 Task: Vertically align the page to the bottom.
Action: Mouse moved to (49, 76)
Screenshot: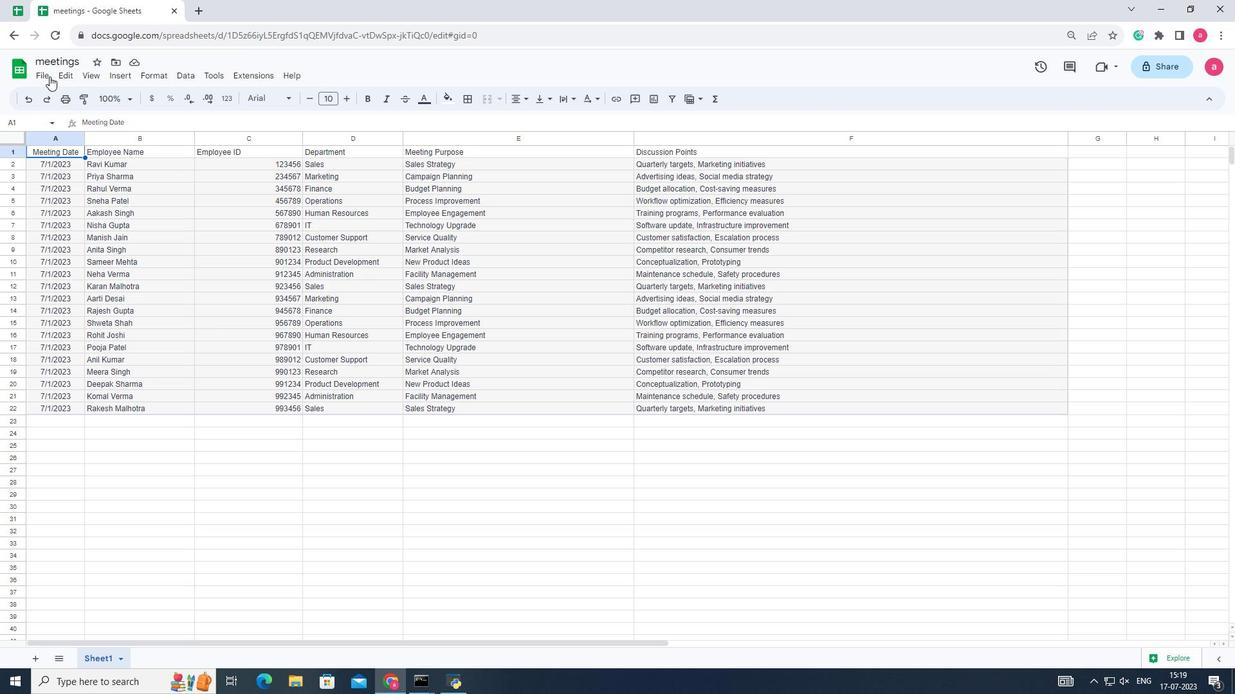 
Action: Mouse pressed left at (49, 76)
Screenshot: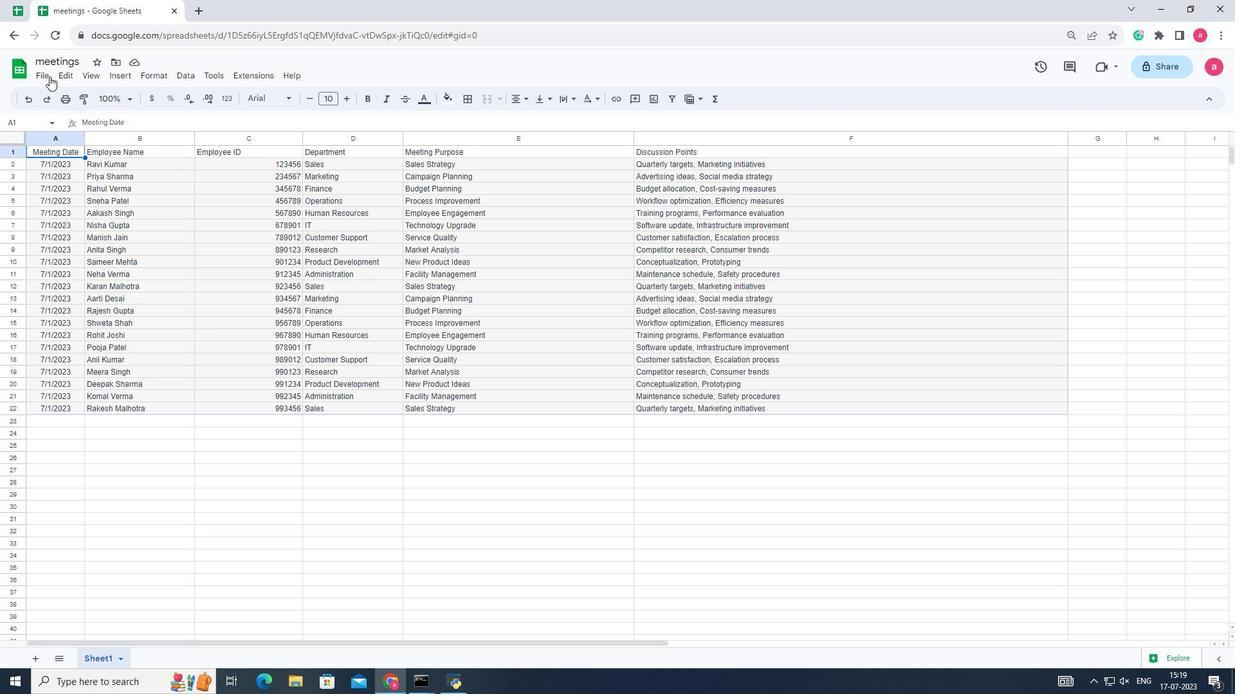 
Action: Mouse moved to (72, 420)
Screenshot: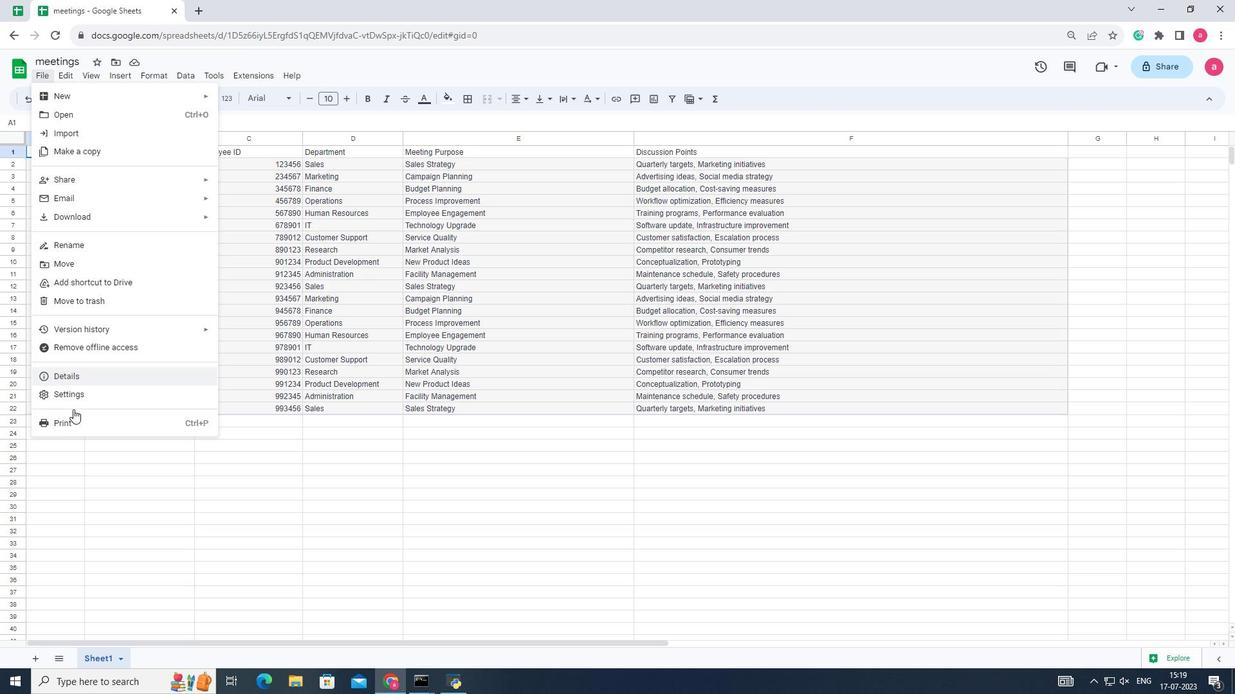 
Action: Mouse pressed left at (72, 420)
Screenshot: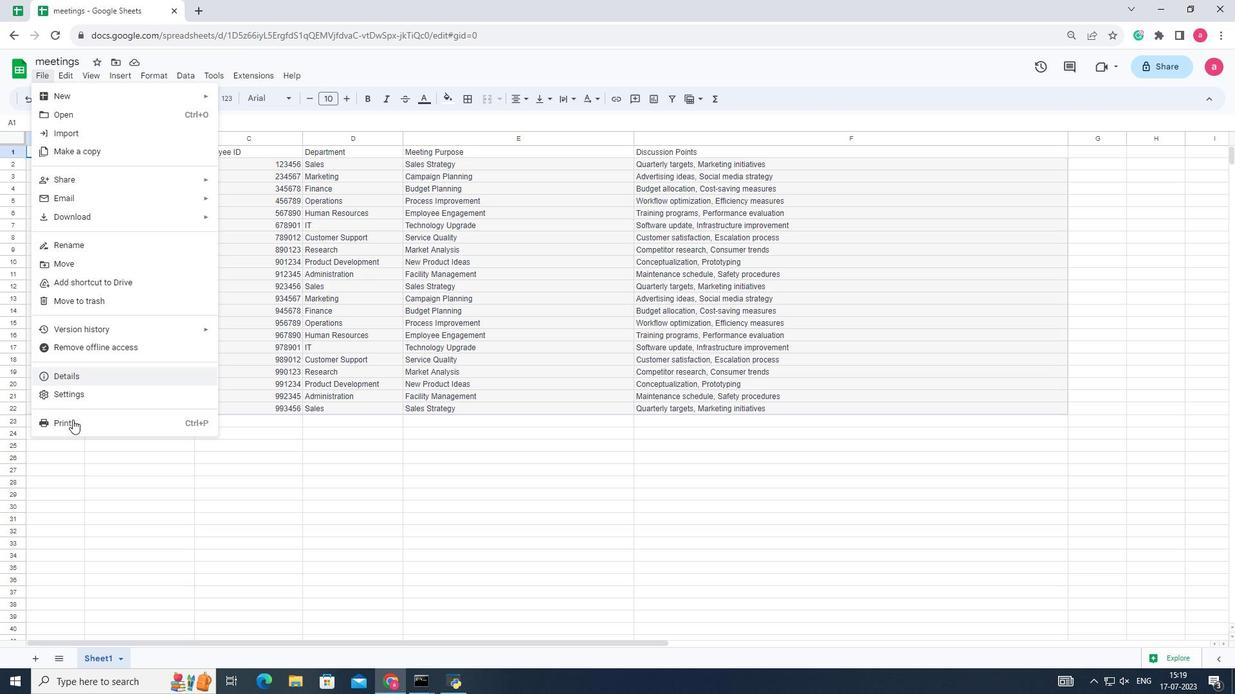 
Action: Mouse moved to (1164, 362)
Screenshot: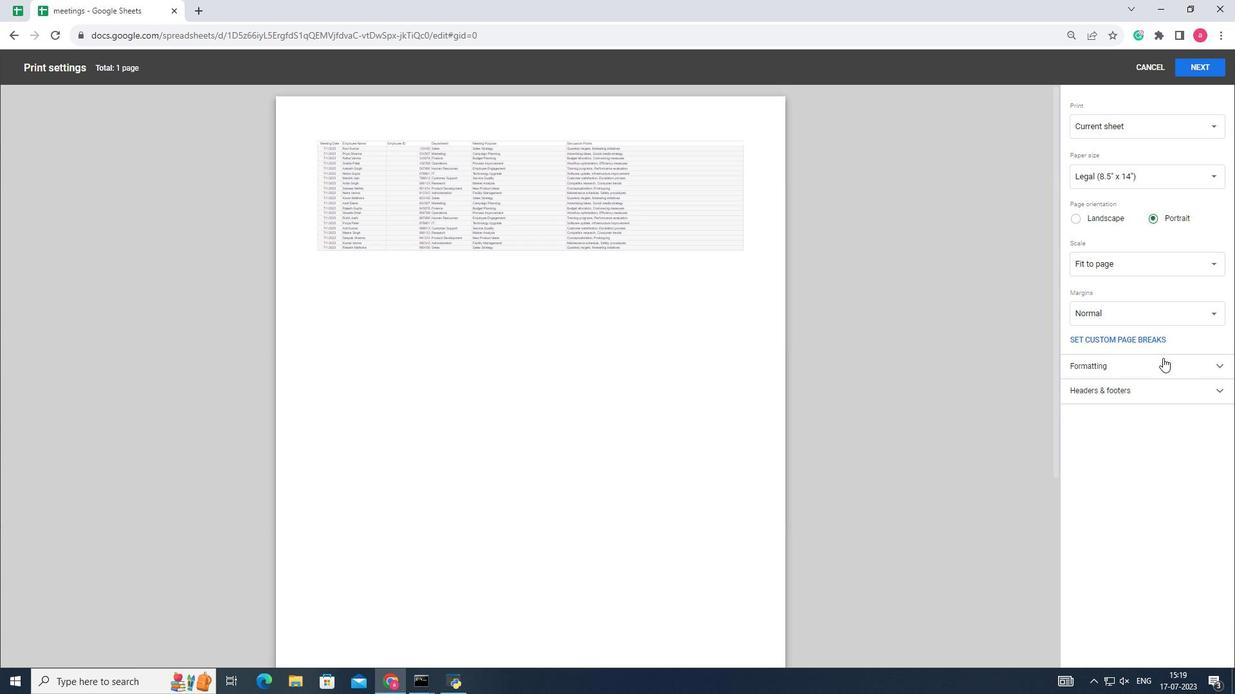 
Action: Mouse pressed left at (1164, 362)
Screenshot: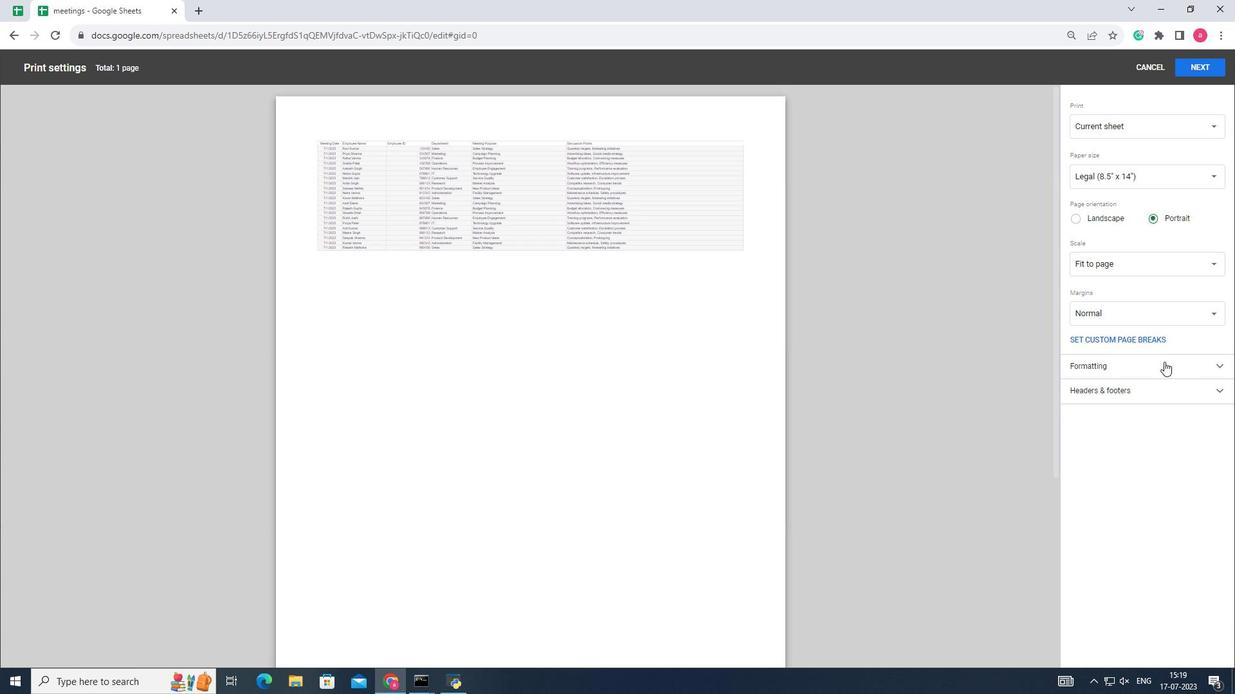 
Action: Mouse moved to (1173, 511)
Screenshot: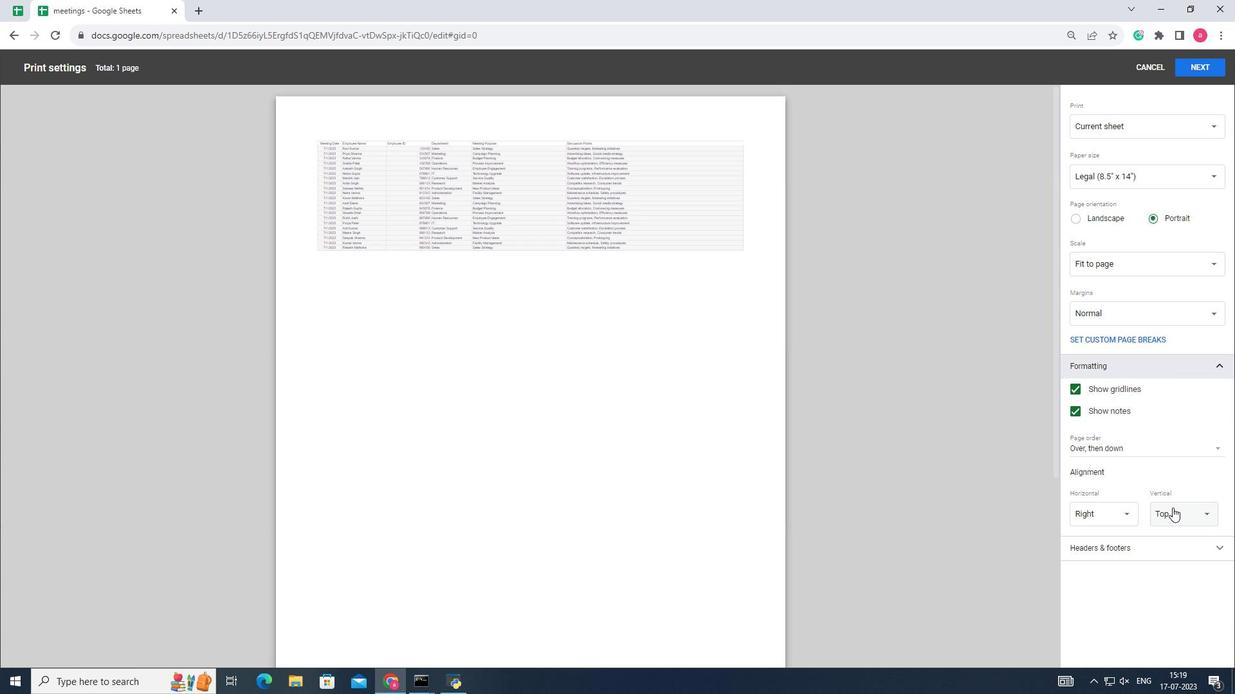
Action: Mouse pressed left at (1173, 511)
Screenshot: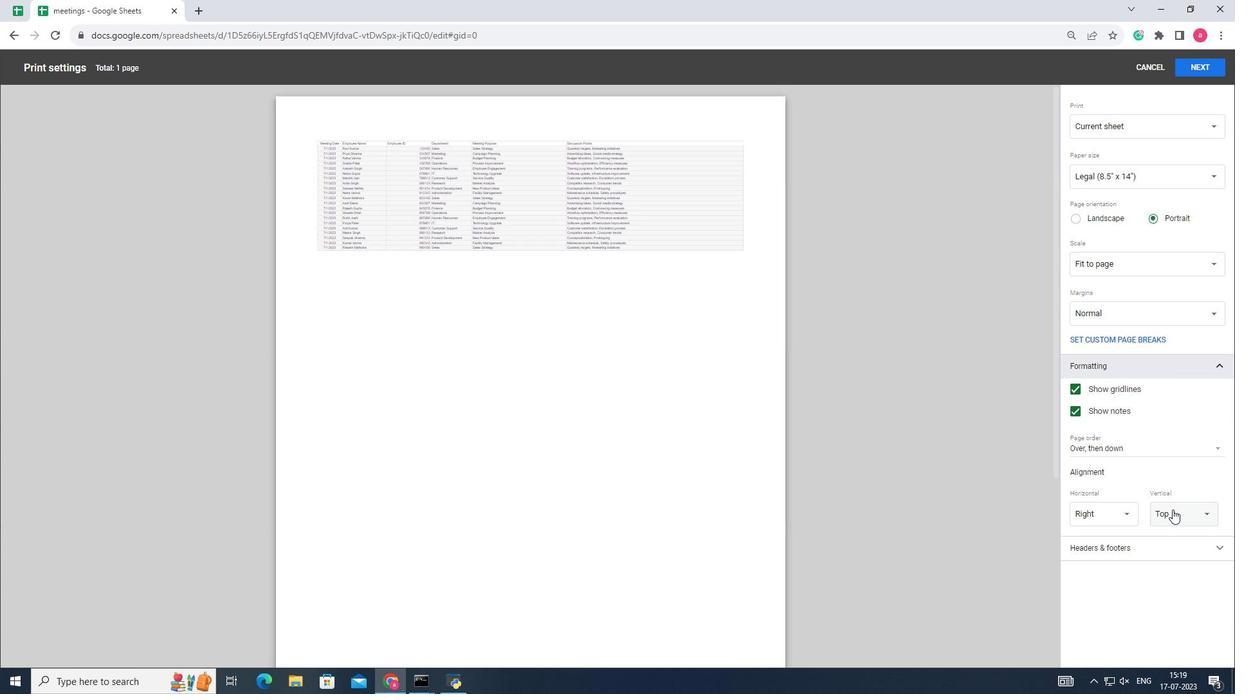 
Action: Mouse moved to (1178, 536)
Screenshot: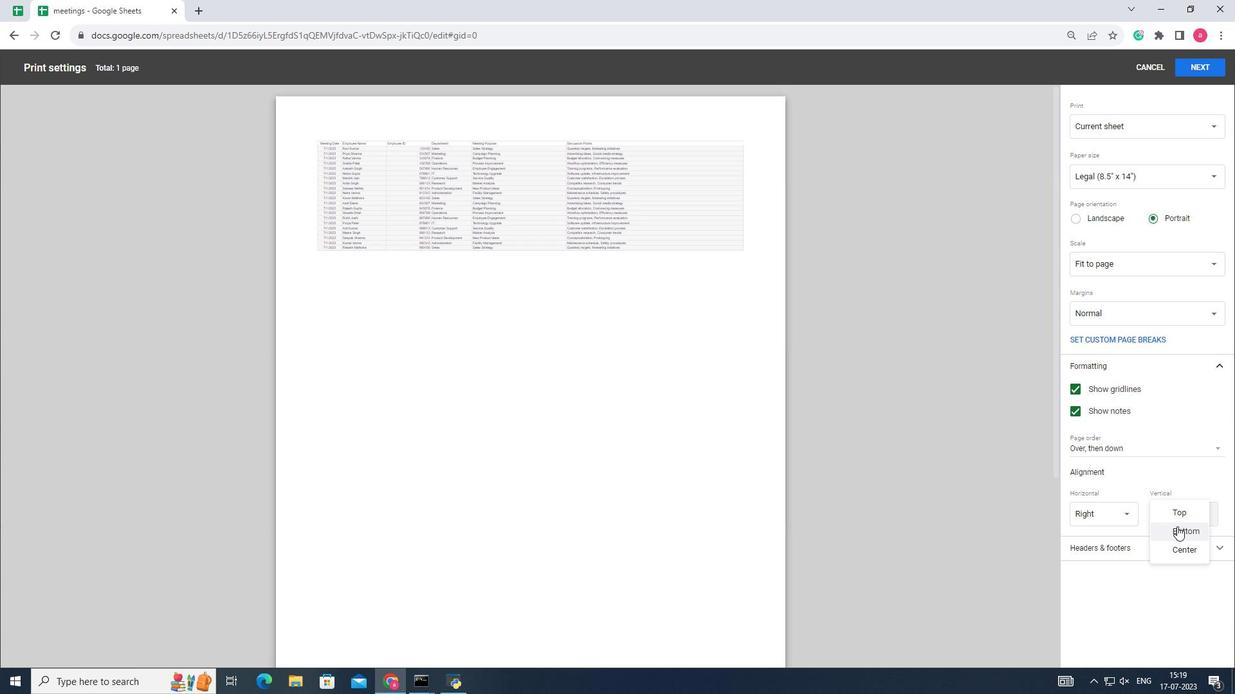 
Action: Mouse pressed left at (1178, 536)
Screenshot: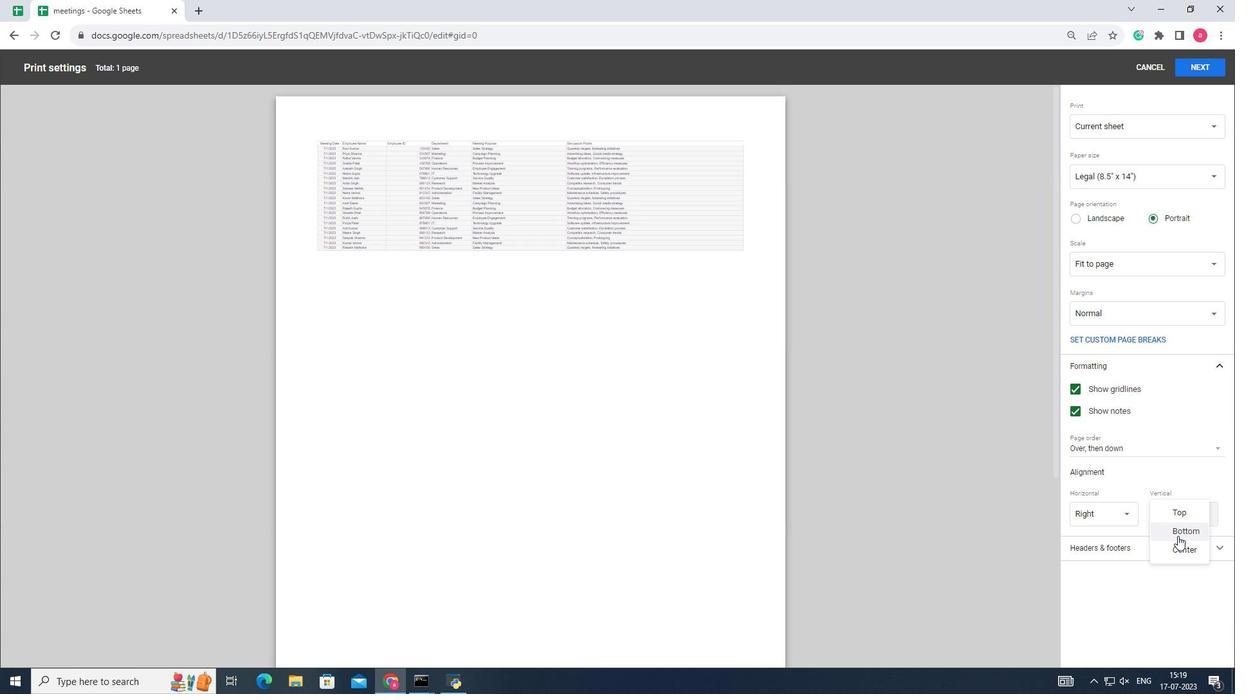 
Action: Mouse moved to (908, 402)
Screenshot: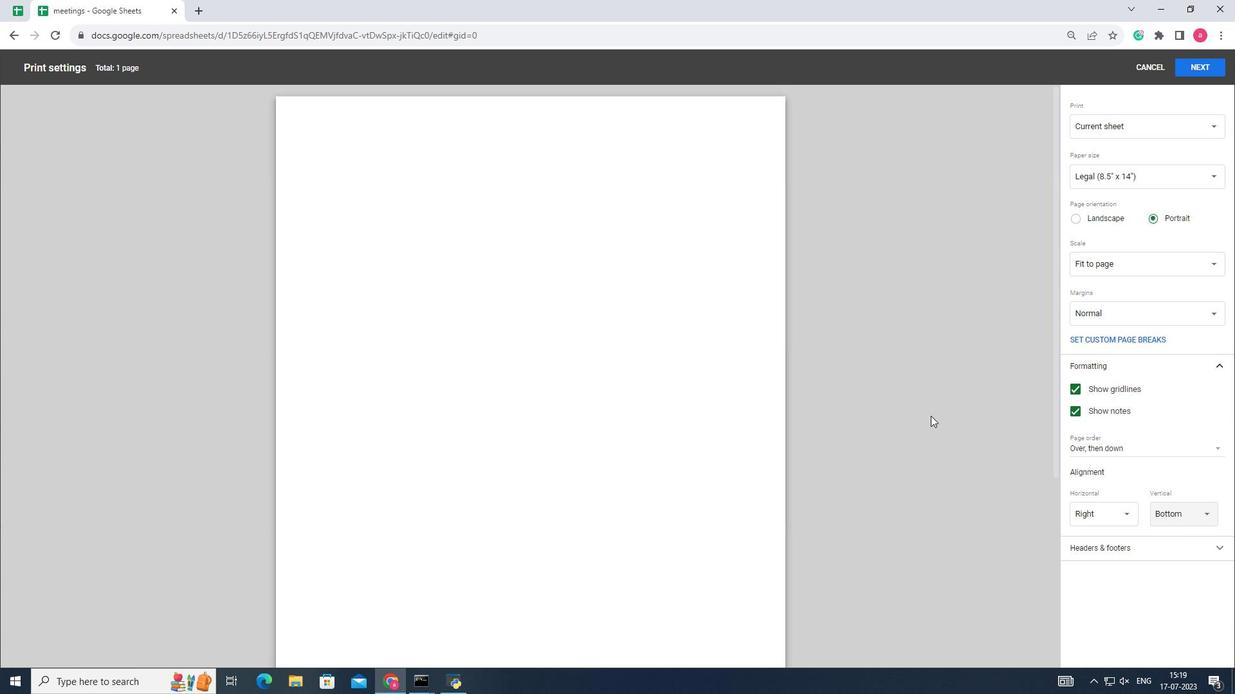 
